 Task: View keymaps extensions.
Action: Mouse pressed left at (841, 133)
Screenshot: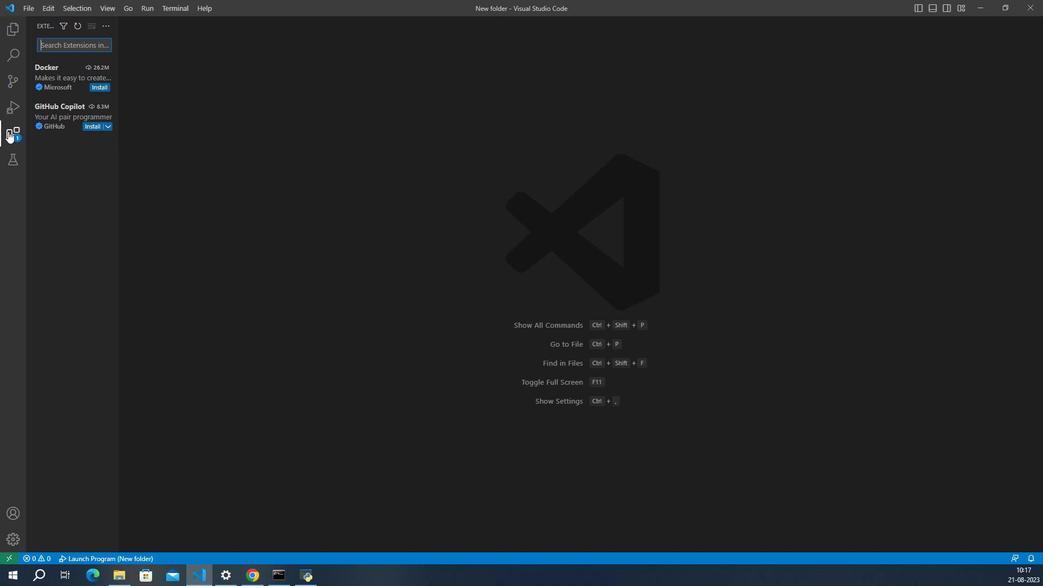 
Action: Mouse moved to (891, 26)
Screenshot: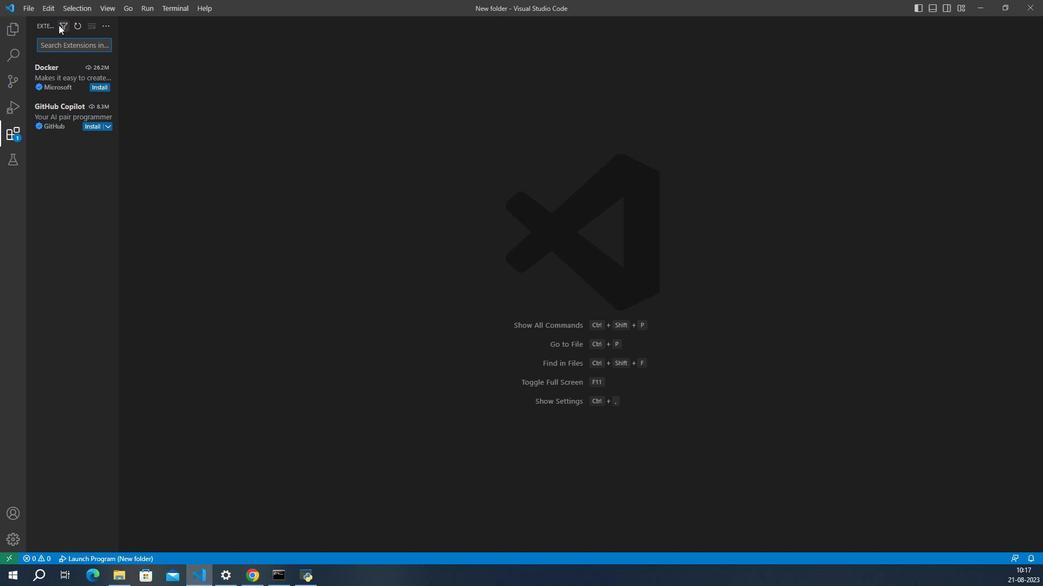 
Action: Mouse pressed left at (891, 26)
Screenshot: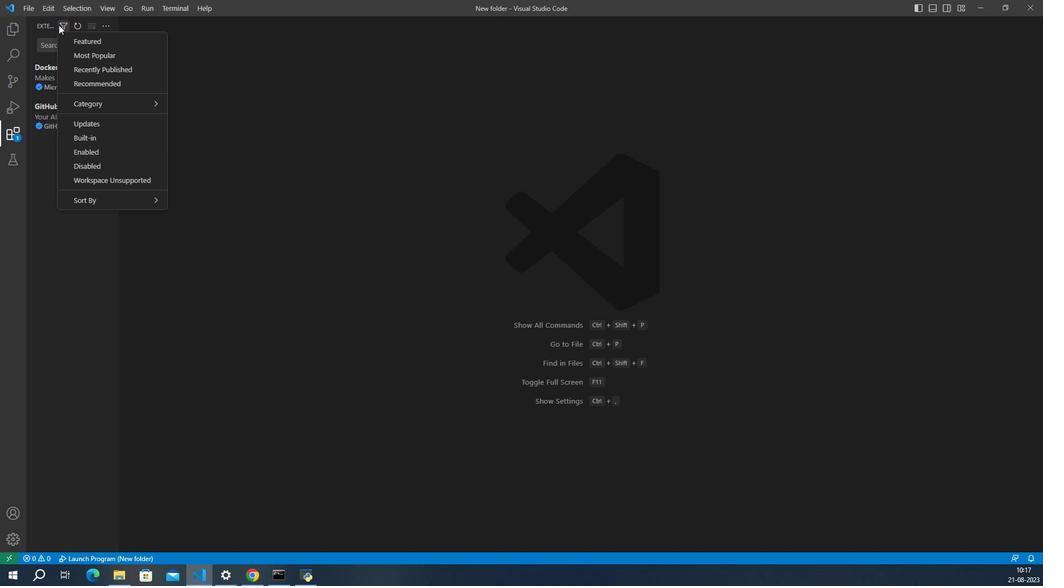 
Action: Mouse moved to (1059, 188)
Screenshot: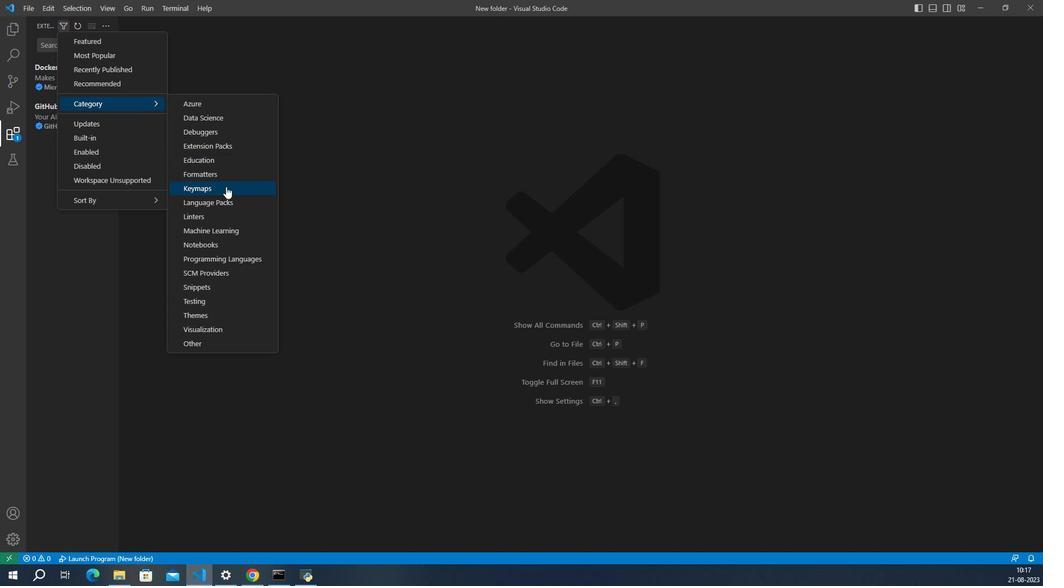 
Action: Mouse pressed left at (1059, 188)
Screenshot: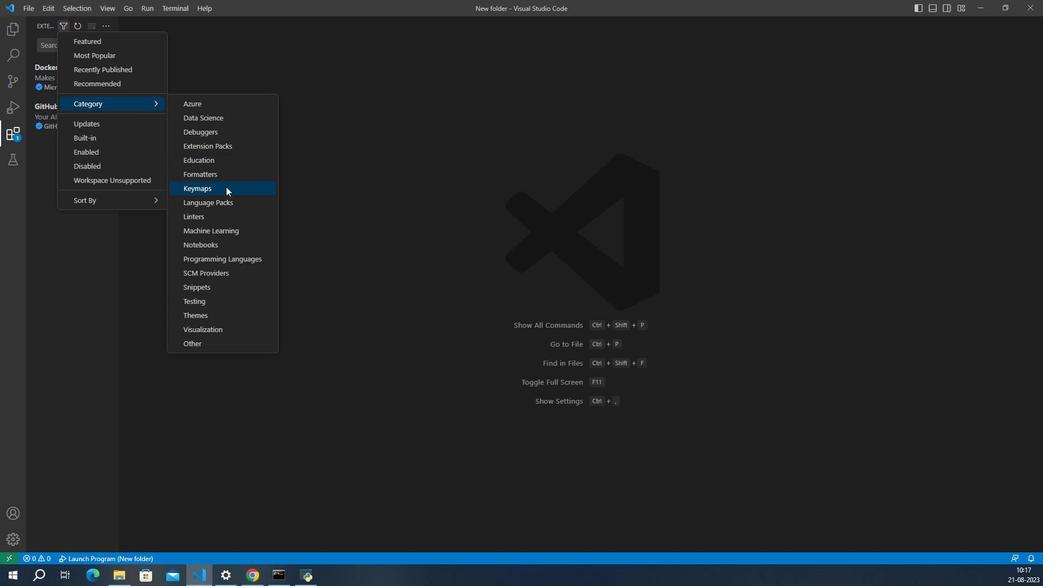 
